 Task: Use the formula "IMARGUMENT" in spreadsheet "Project portfolio".
Action: Mouse moved to (808, 127)
Screenshot: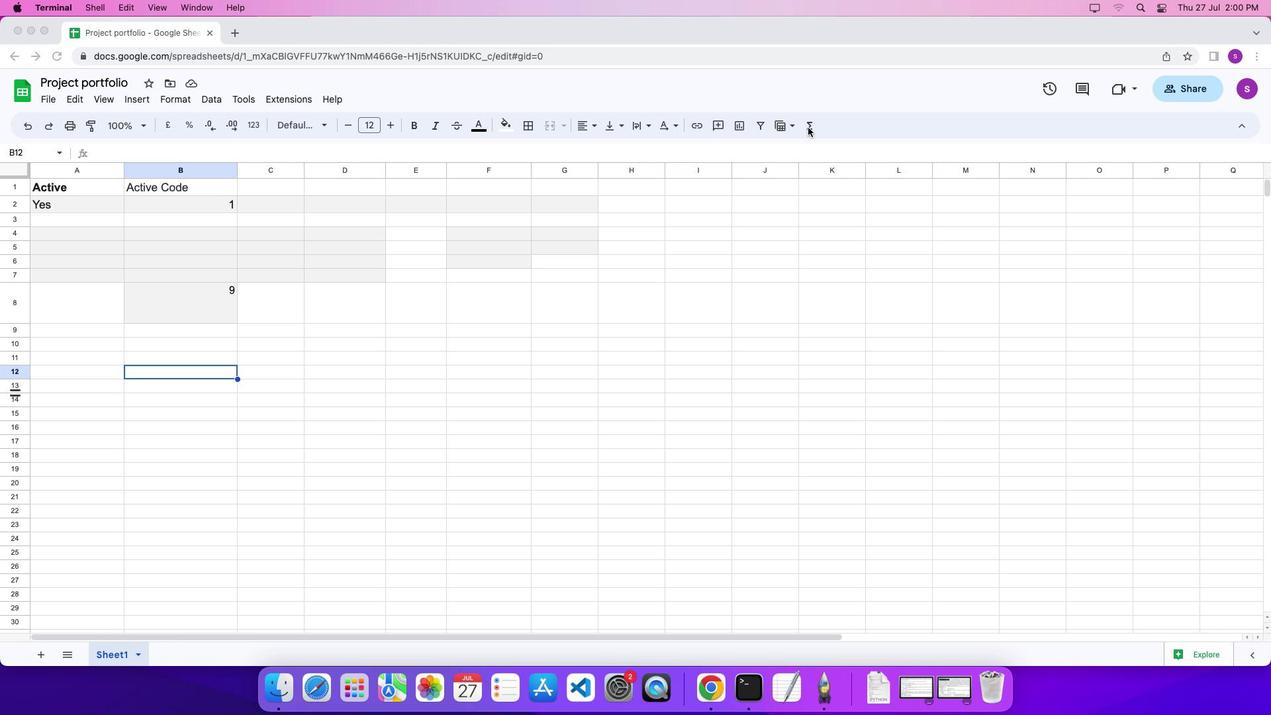 
Action: Mouse pressed left at (808, 127)
Screenshot: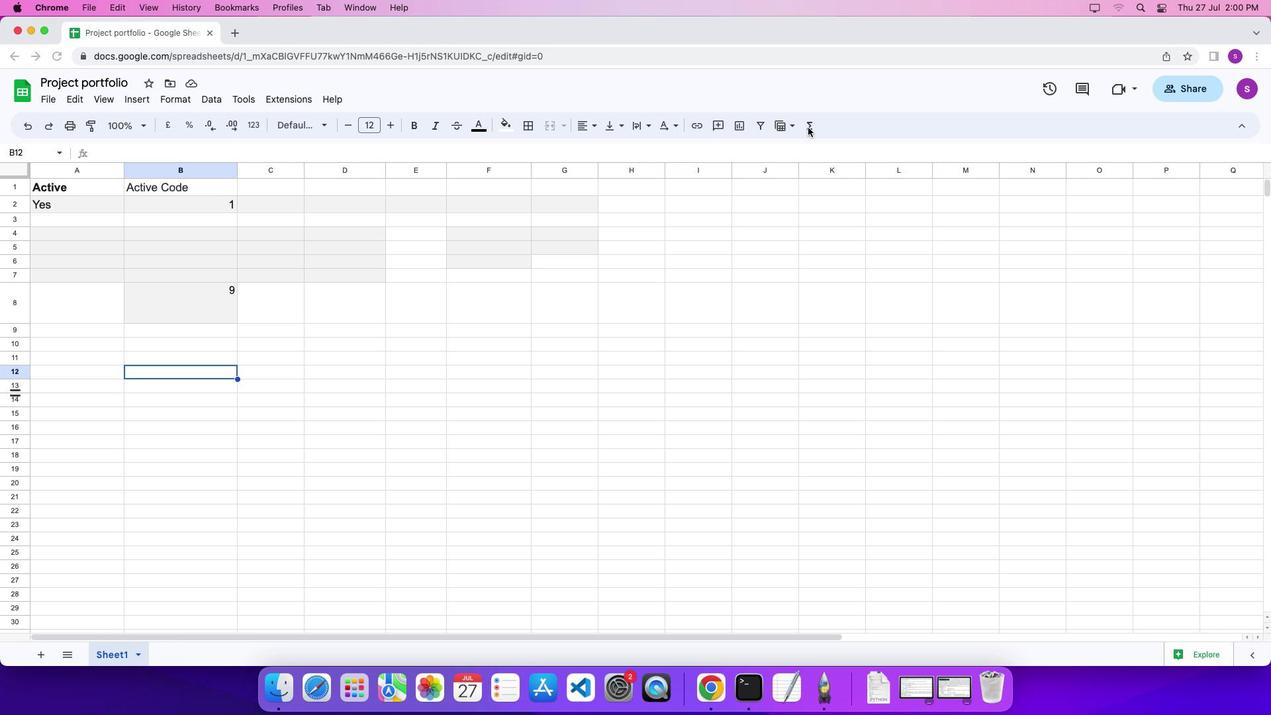 
Action: Mouse moved to (809, 127)
Screenshot: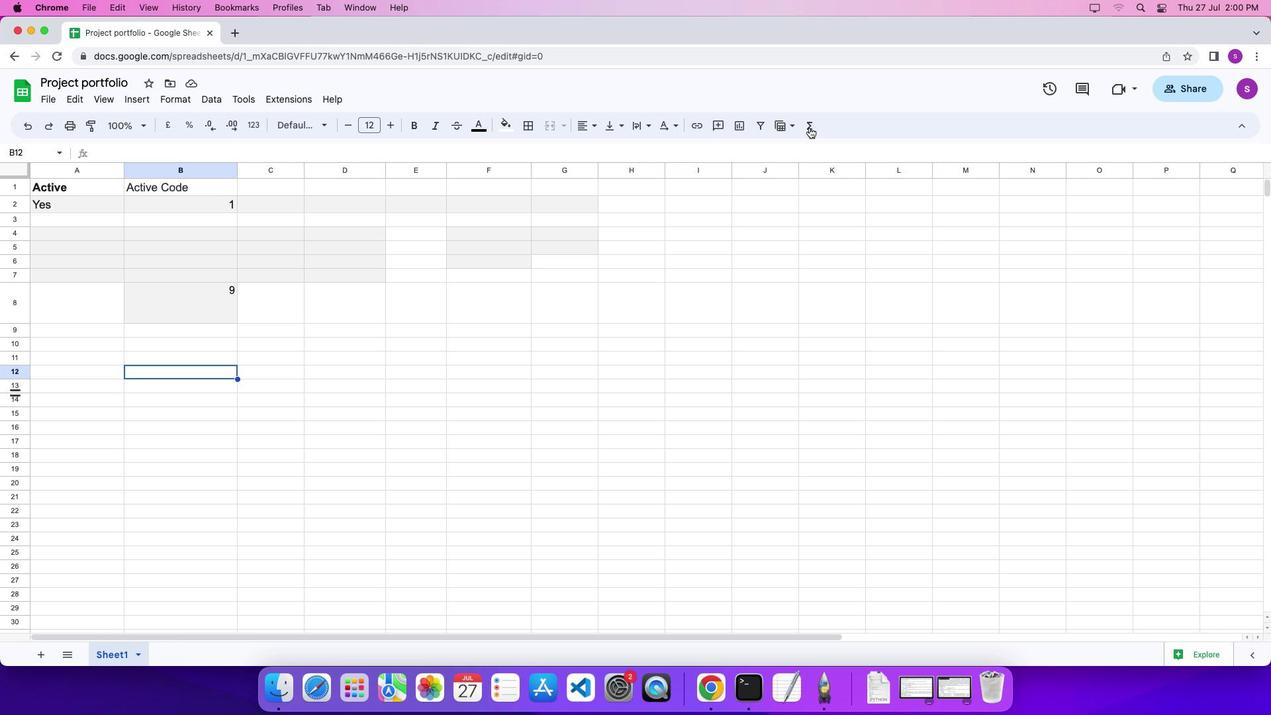 
Action: Mouse pressed left at (809, 127)
Screenshot: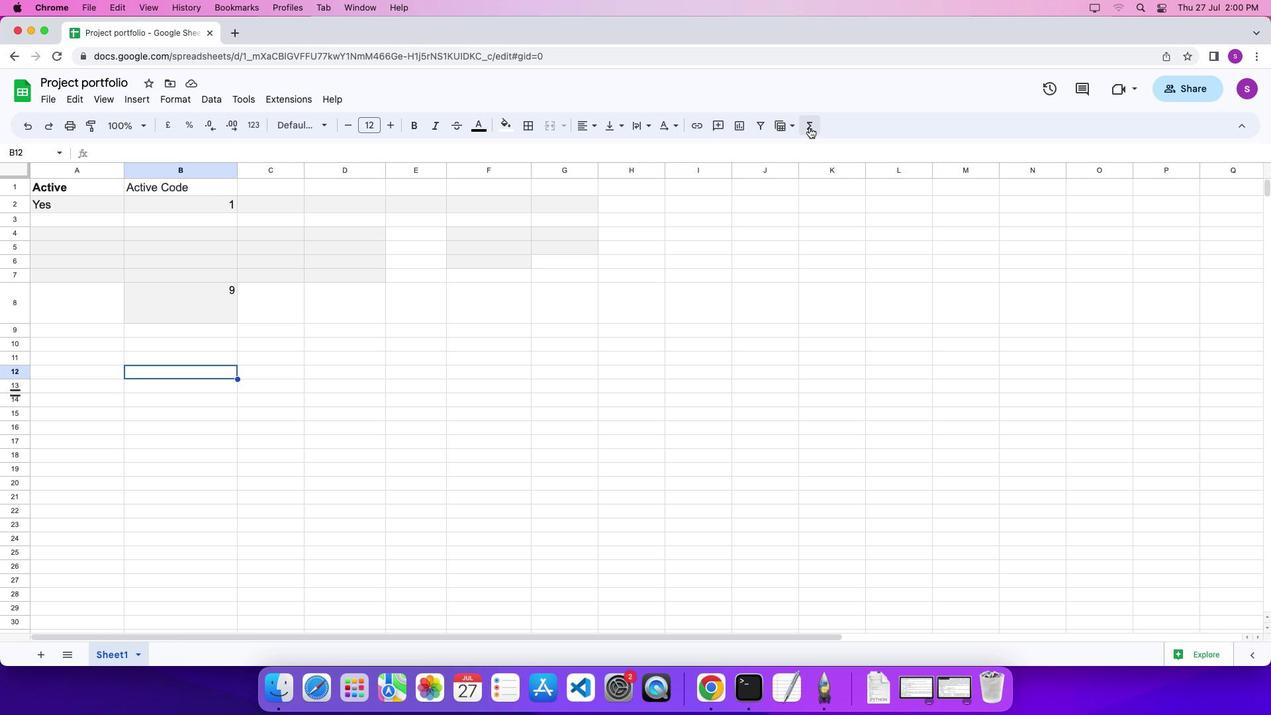 
Action: Mouse moved to (1031, 631)
Screenshot: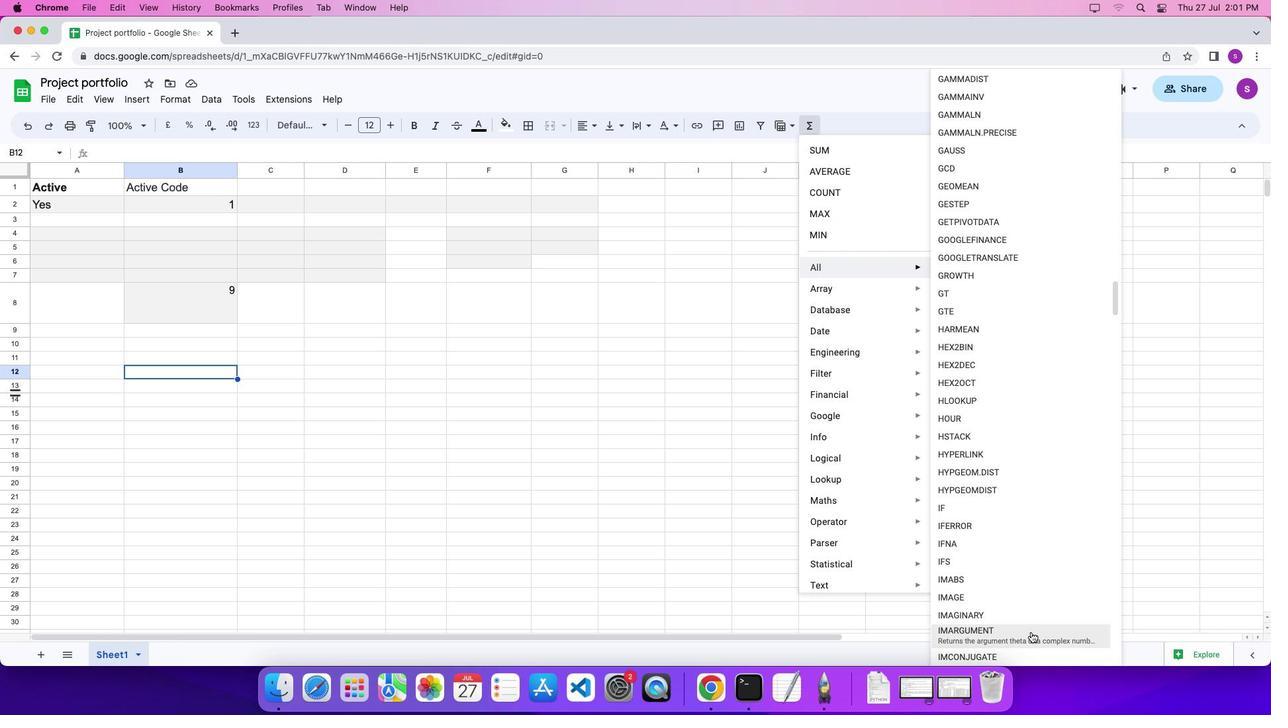 
Action: Mouse pressed left at (1031, 631)
Screenshot: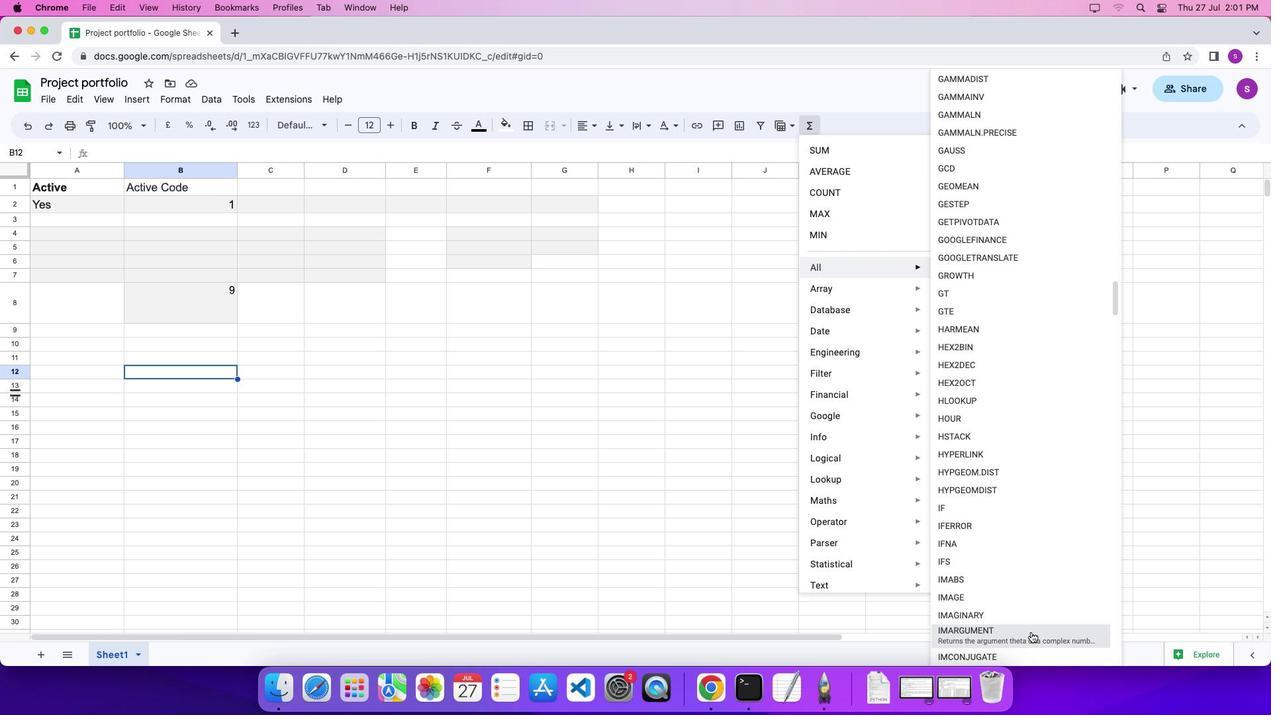 
Action: Mouse moved to (590, 439)
Screenshot: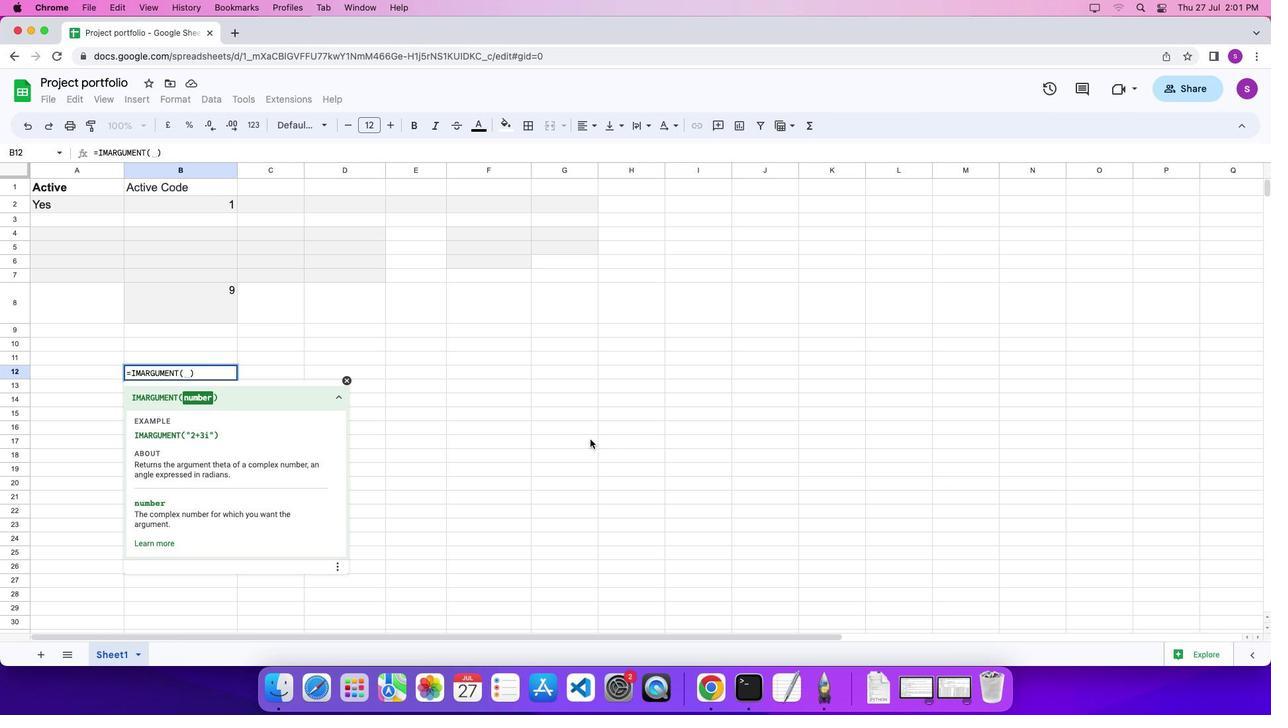 
Action: Key pressed Key.shift_r'"''2''+''3''i'Key.shift_r'"'Key.enter
Screenshot: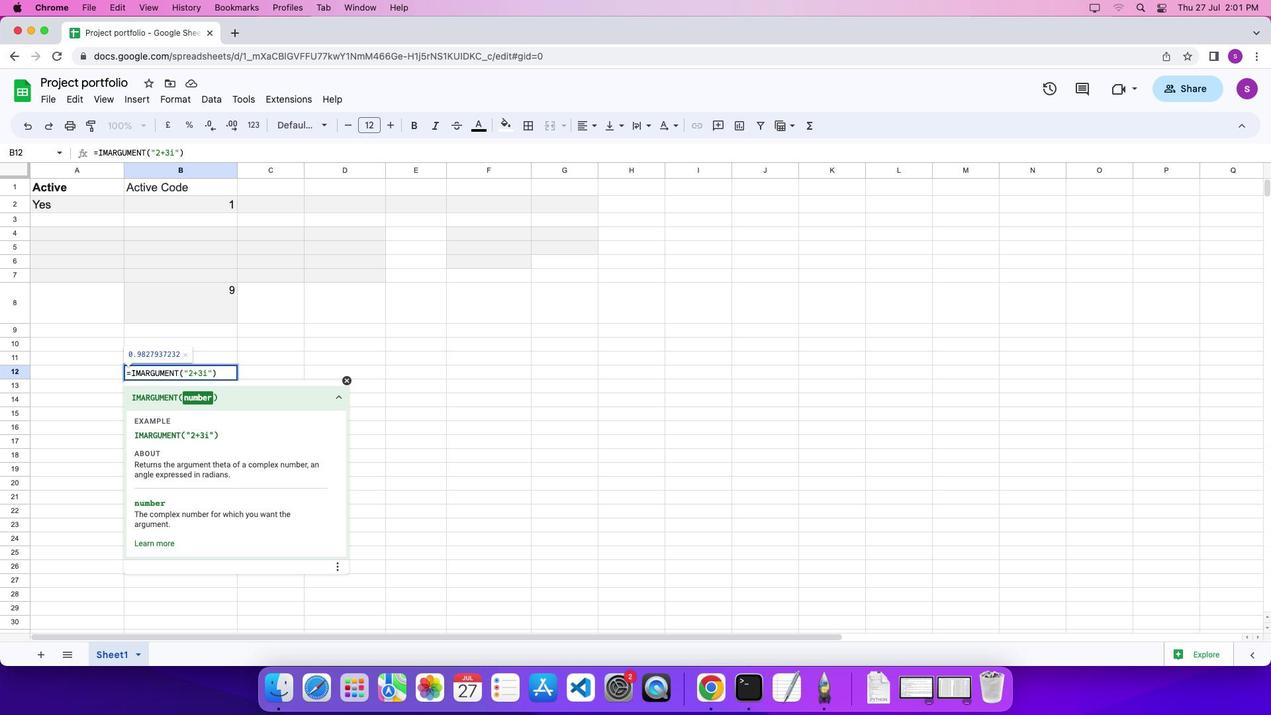 
